 Task: Add an event with the title Second Conference: Leadership Summit, date '2023/12/08', time 8:30 AM to 10:30 AMand add a description: Welcome to our Team Collaboration Training Session, an interactive and engaging workshop designed to enhance teamwork, foster effective communication, and optimize collaboration within your organization. This training session aims to equip participants with the knowledge, skills, and strategies necessary to create a collaborative work environment that drives innovation, productivity, and overall team success., put the event into Blue category . Add location for the event as: Rio de Janeiro, Brazil, logged in from the account softage.7@softage.netand send the event invitation to softage.8@softage.net and softage.9@softage.net. Set a reminder for the event 5 minutes before
Action: Mouse moved to (83, 102)
Screenshot: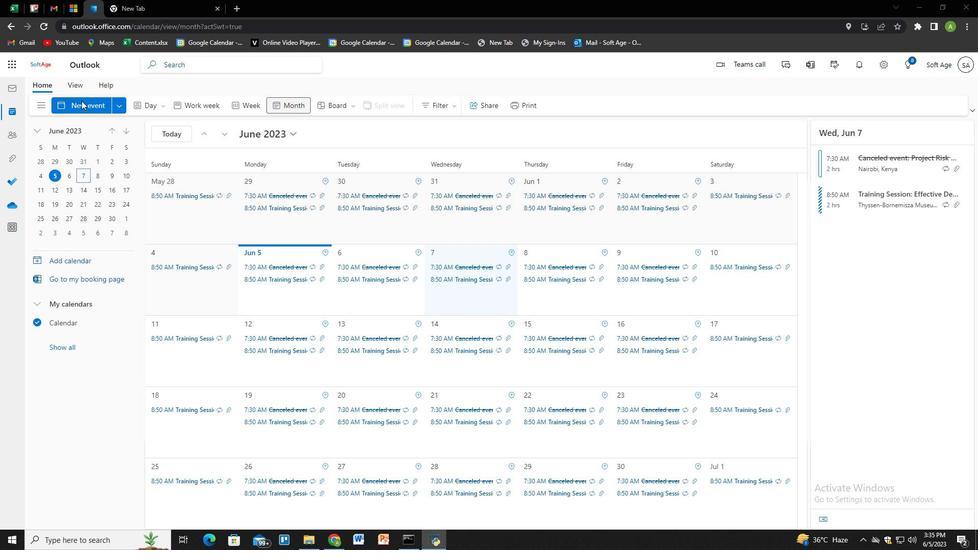 
Action: Mouse pressed left at (83, 102)
Screenshot: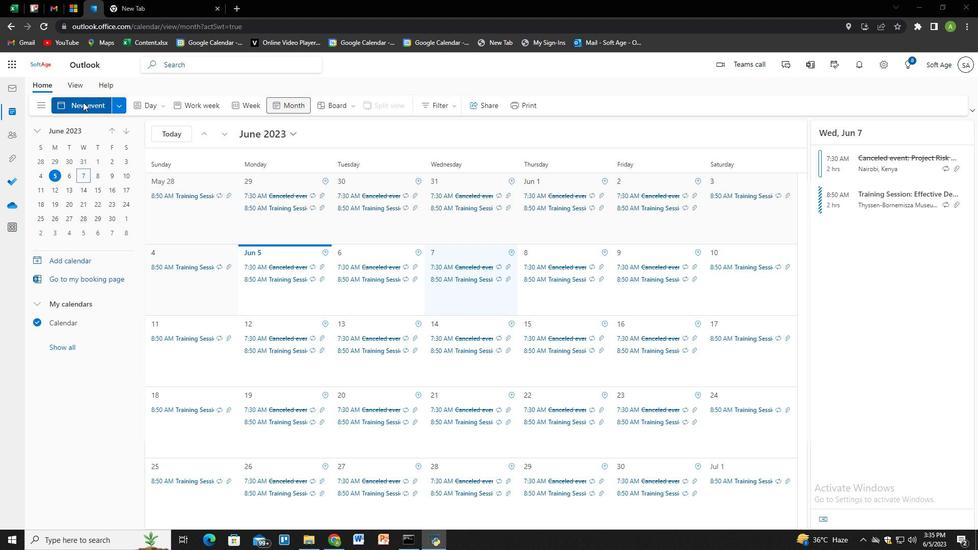 
Action: Mouse moved to (285, 180)
Screenshot: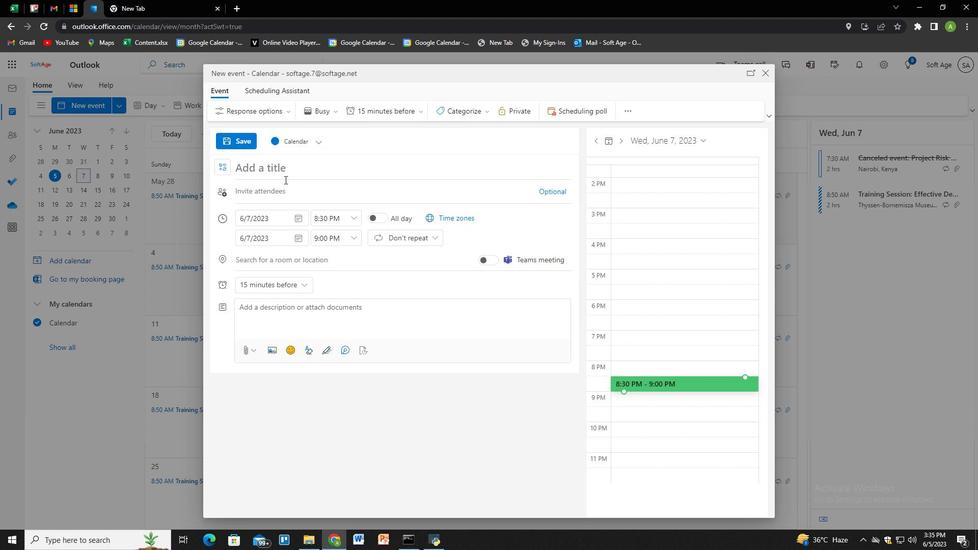 
Action: Key pressed <Key.shift>Se
Screenshot: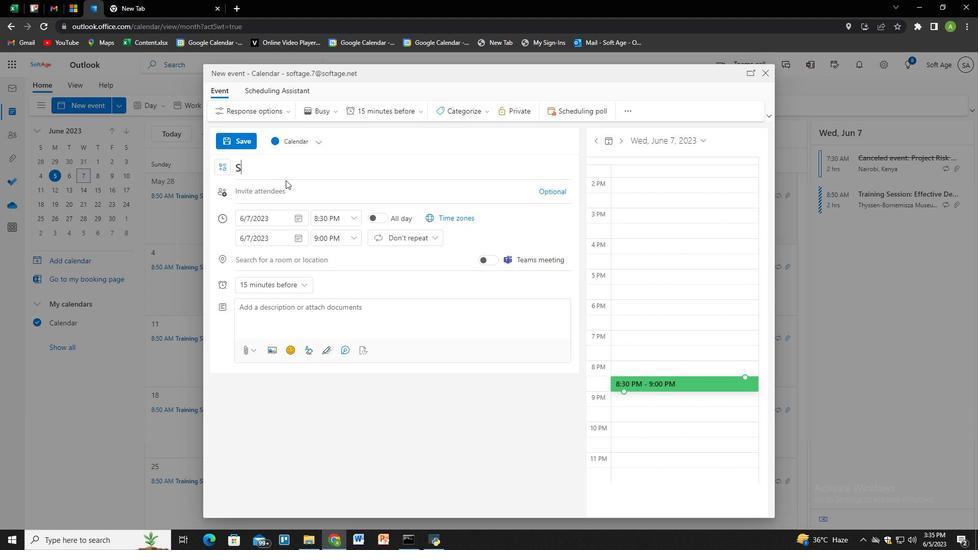 
Action: Mouse moved to (286, 180)
Screenshot: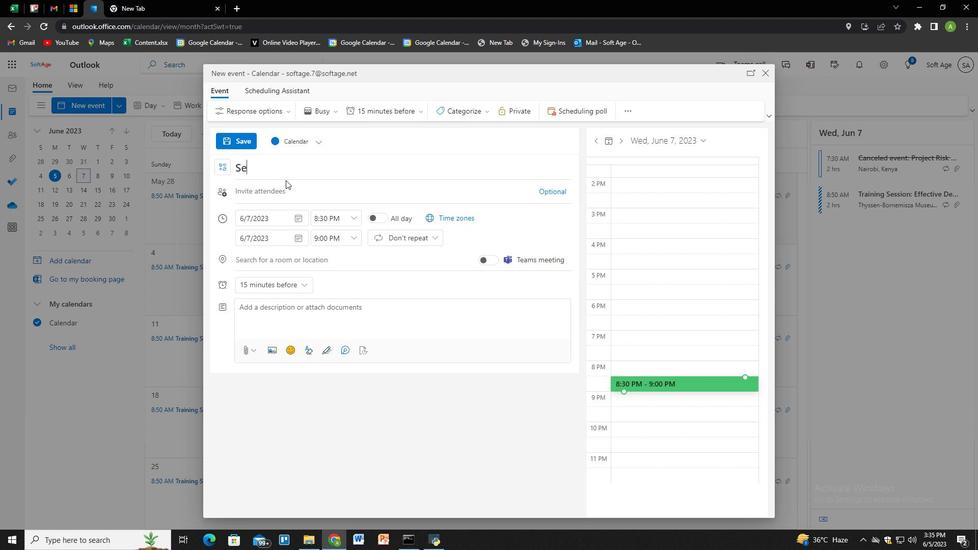 
Action: Key pressed cond<Key.space><Key.shift>Conference<Key.space><Key.shift>Leadership<Key.space><Key.shift>Summit
Screenshot: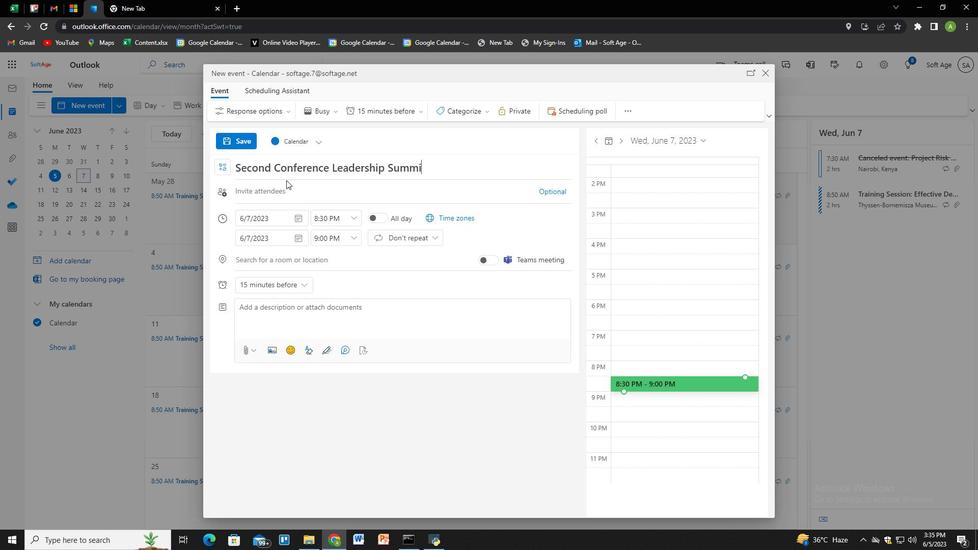 
Action: Mouse moved to (299, 218)
Screenshot: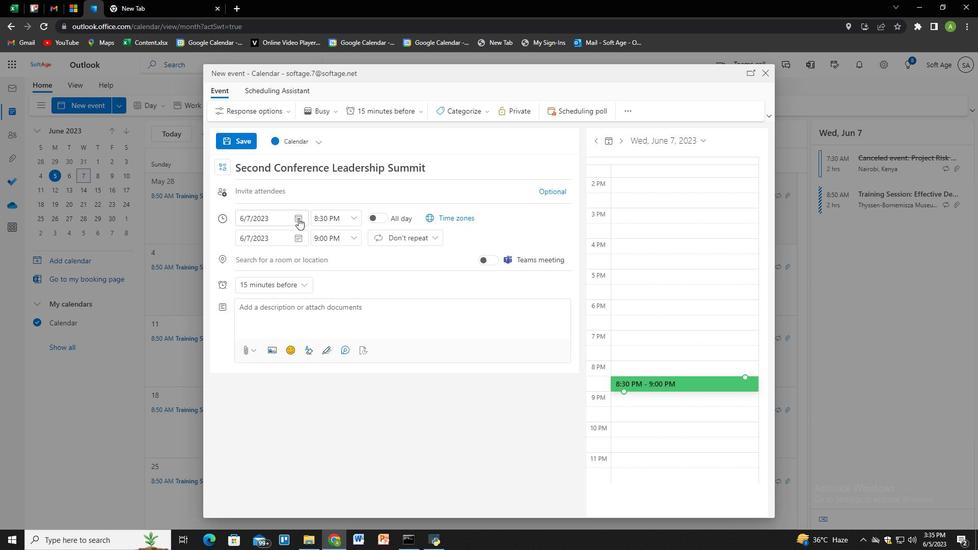 
Action: Mouse pressed left at (299, 218)
Screenshot: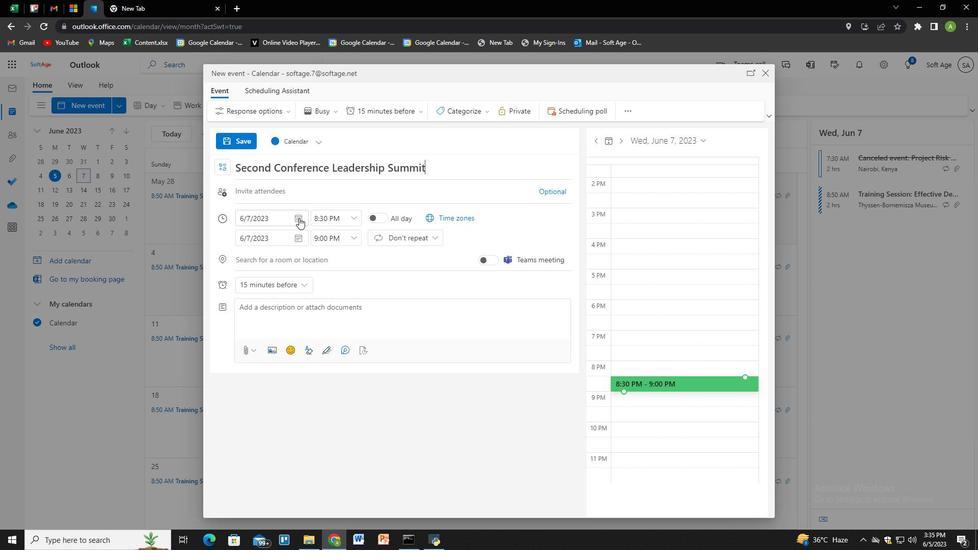 
Action: Mouse moved to (338, 240)
Screenshot: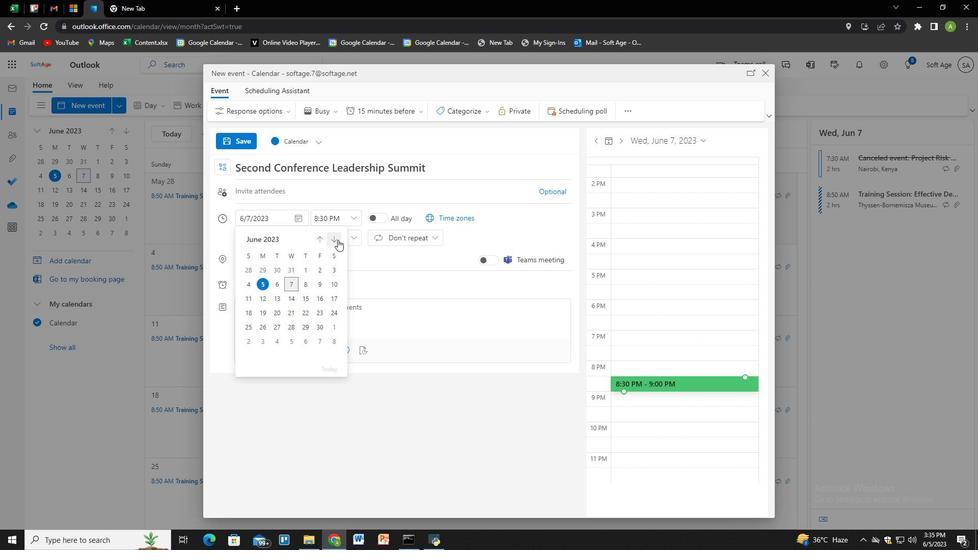 
Action: Mouse pressed left at (338, 240)
Screenshot: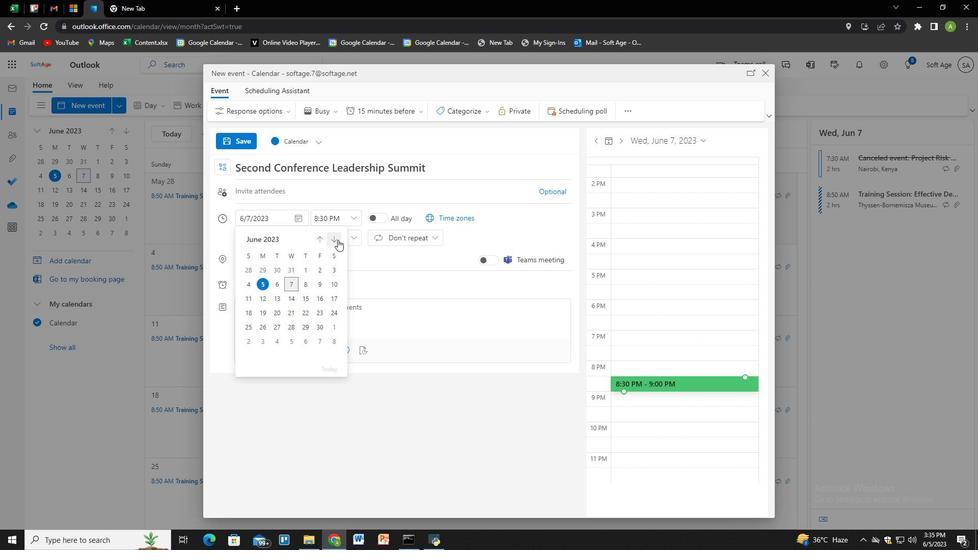 
Action: Mouse pressed left at (338, 240)
Screenshot: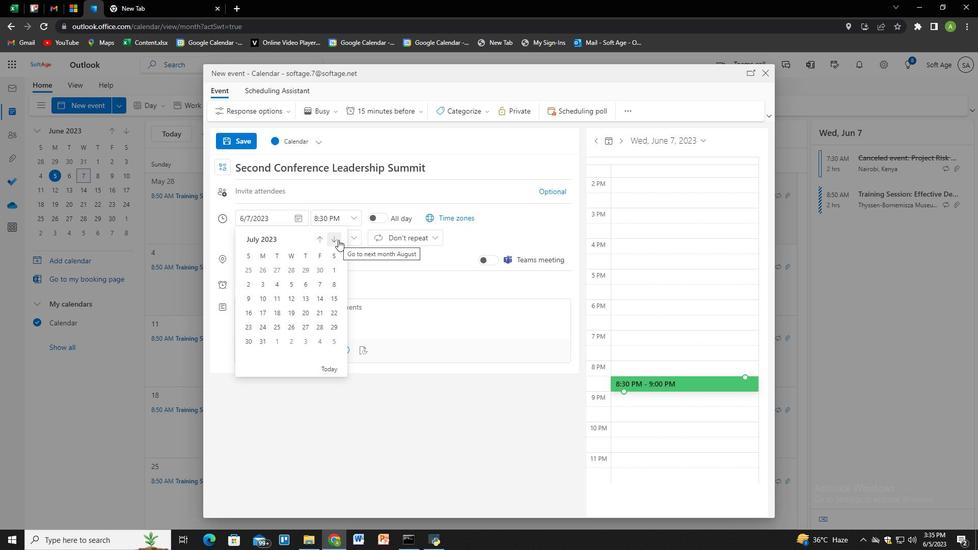 
Action: Mouse pressed left at (338, 240)
Screenshot: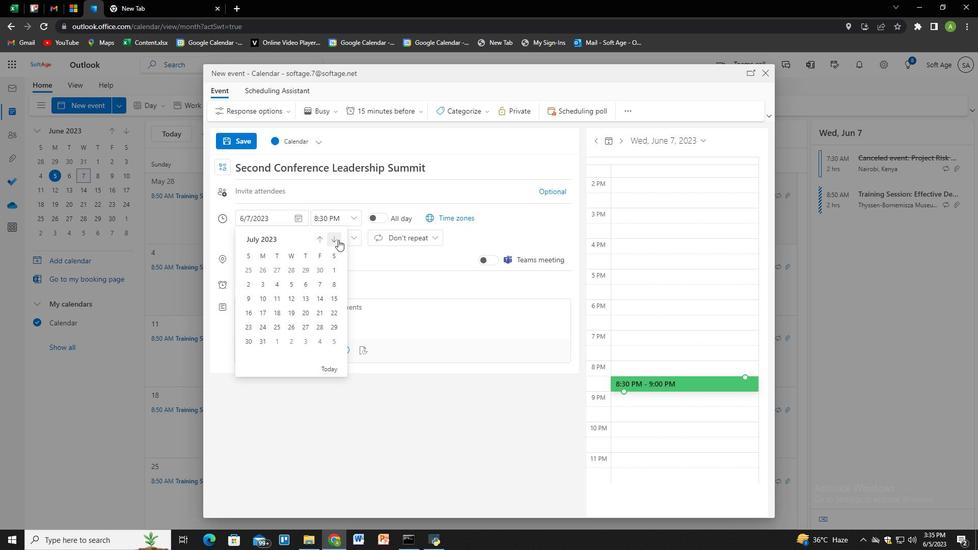 
Action: Mouse pressed left at (338, 240)
Screenshot: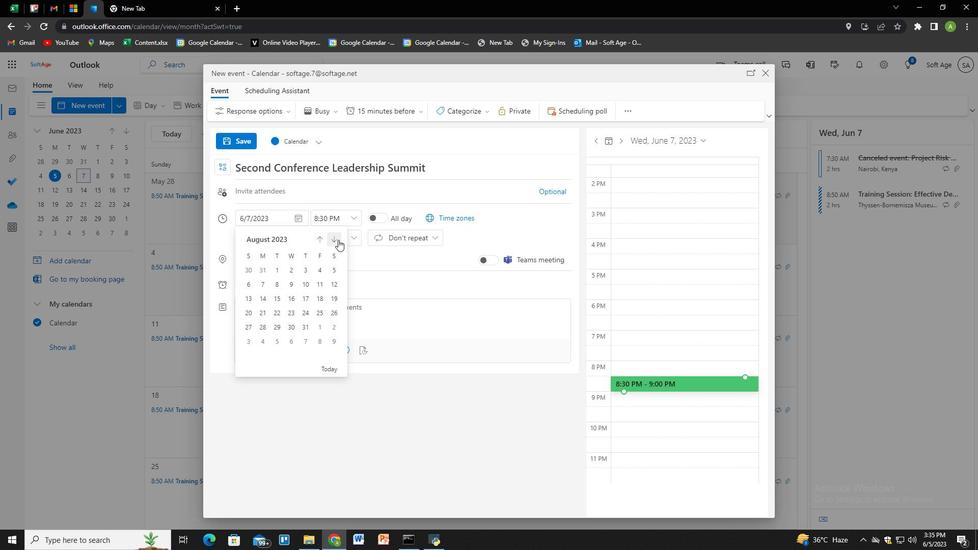 
Action: Mouse pressed left at (338, 240)
Screenshot: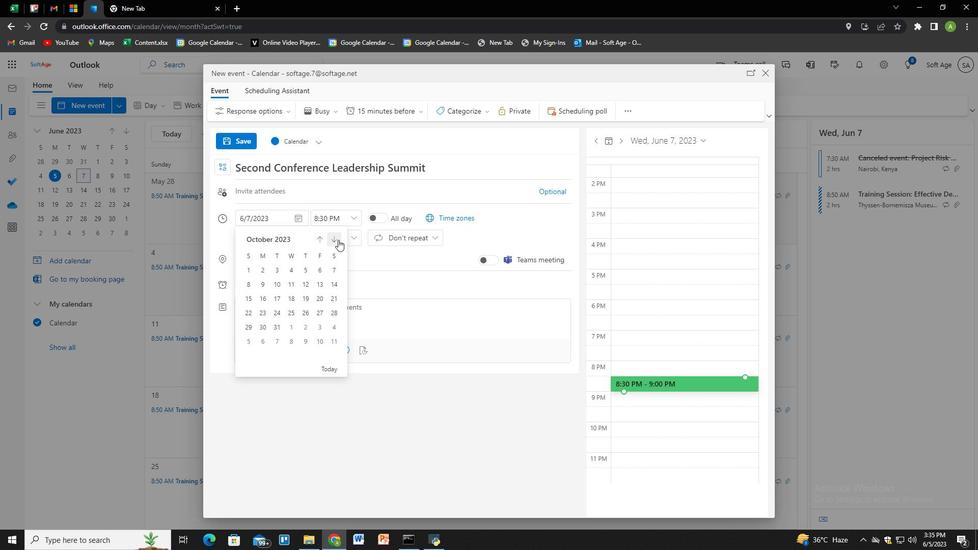 
Action: Mouse pressed left at (338, 240)
Screenshot: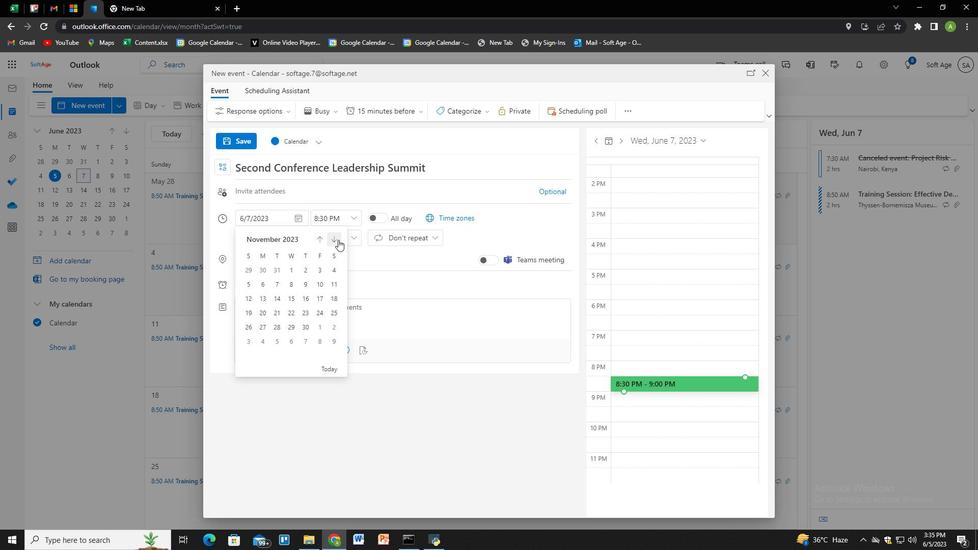 
Action: Mouse moved to (319, 284)
Screenshot: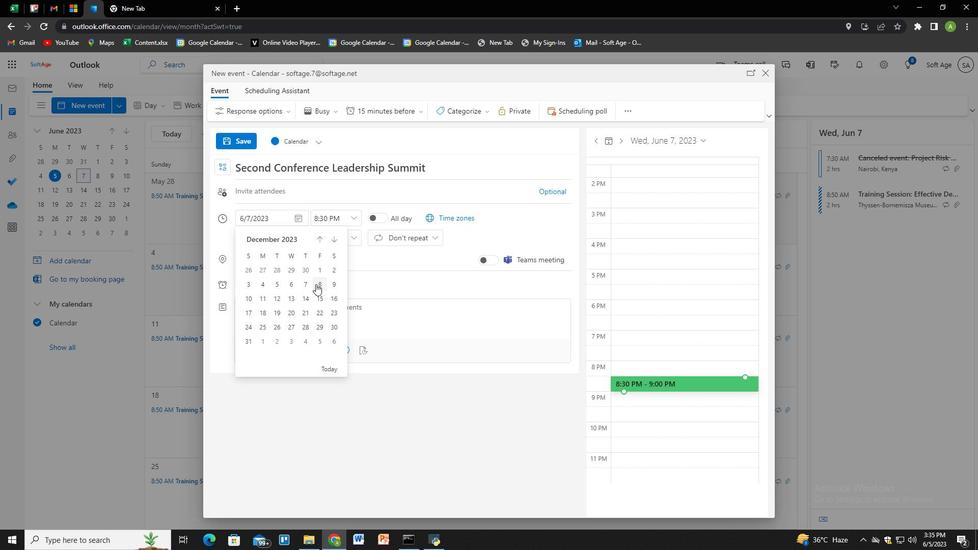 
Action: Mouse pressed left at (319, 284)
Screenshot: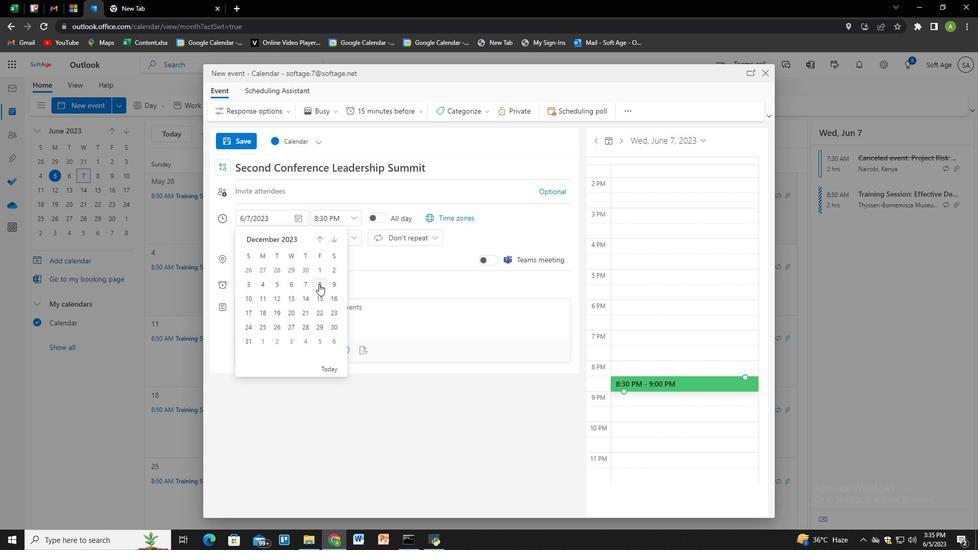 
Action: Mouse moved to (326, 221)
Screenshot: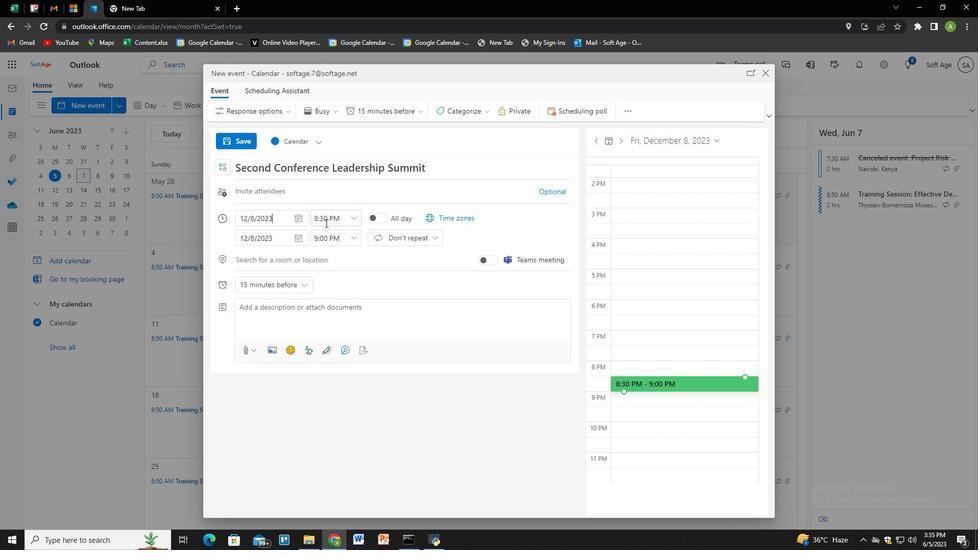 
Action: Mouse pressed left at (326, 221)
Screenshot: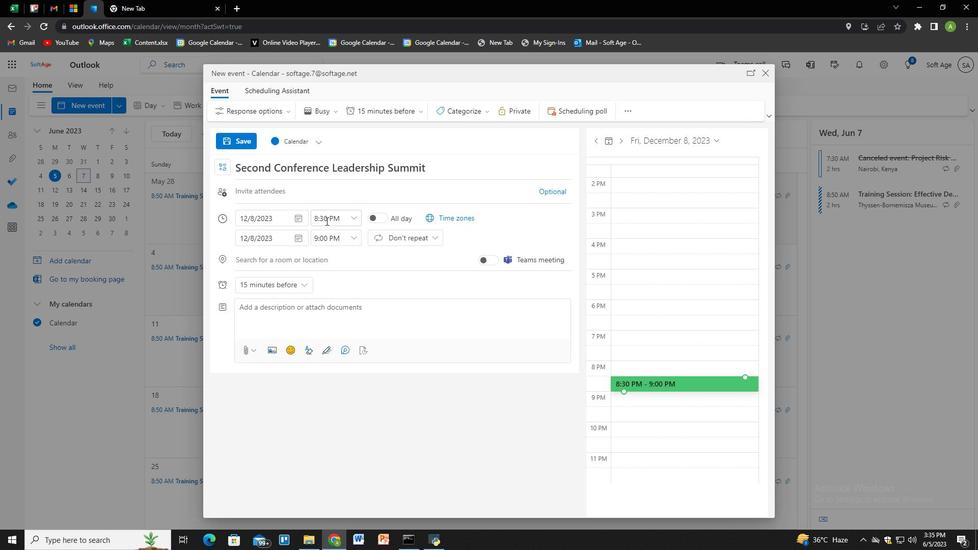 
Action: Key pressed 8<Key.shift_r>:30<Key.space><Key.shift>AMM
Screenshot: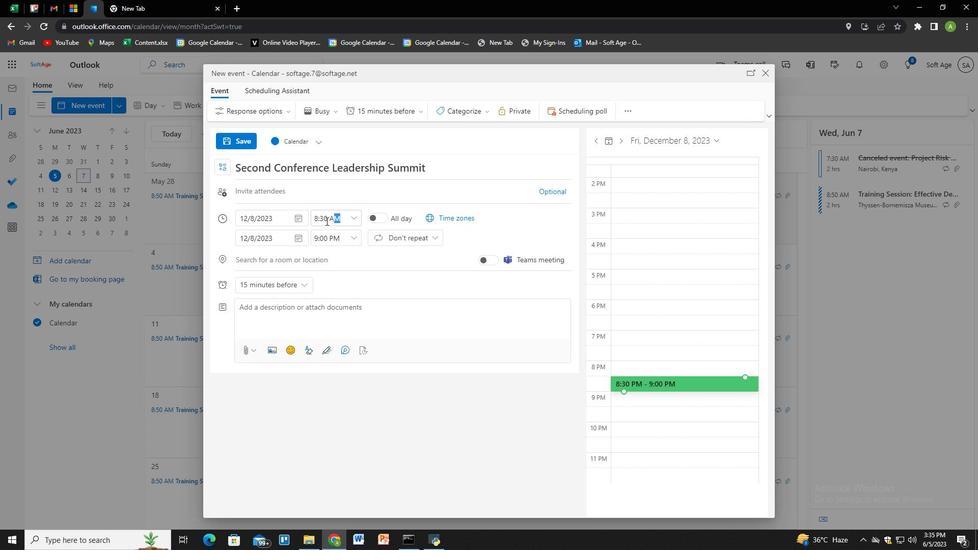
Action: Mouse moved to (325, 237)
Screenshot: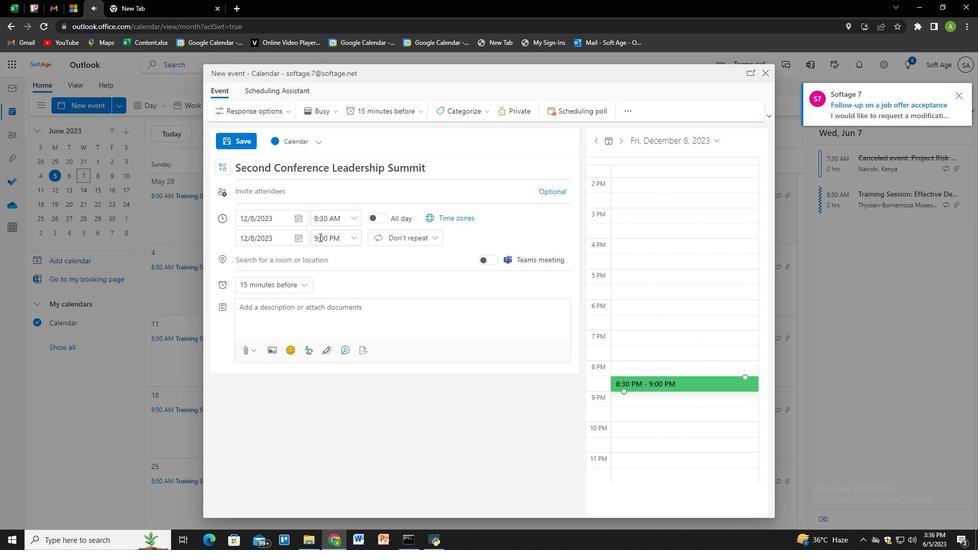 
Action: Mouse pressed left at (325, 237)
Screenshot: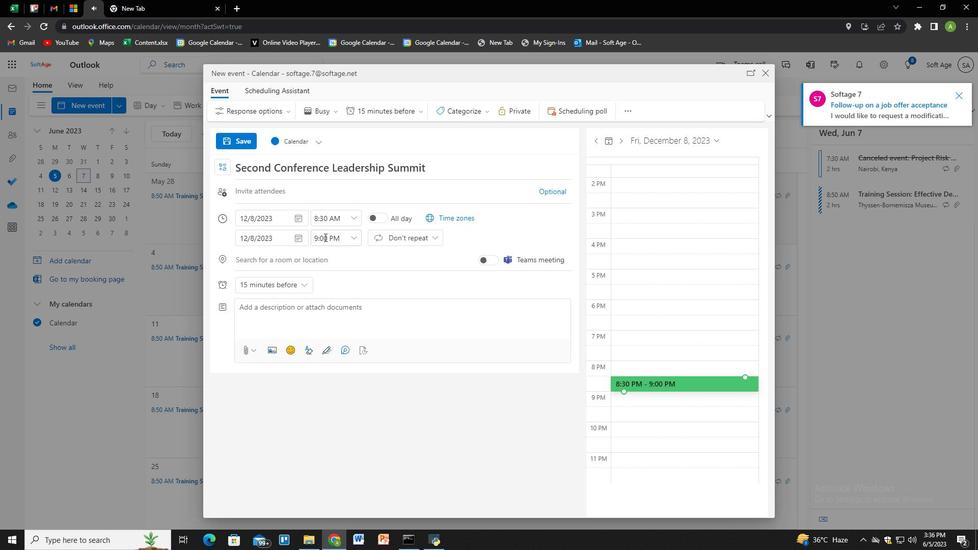 
Action: Key pressed 10<Key.shift_r>:30<Key.space><Key.shift>AMM
Screenshot: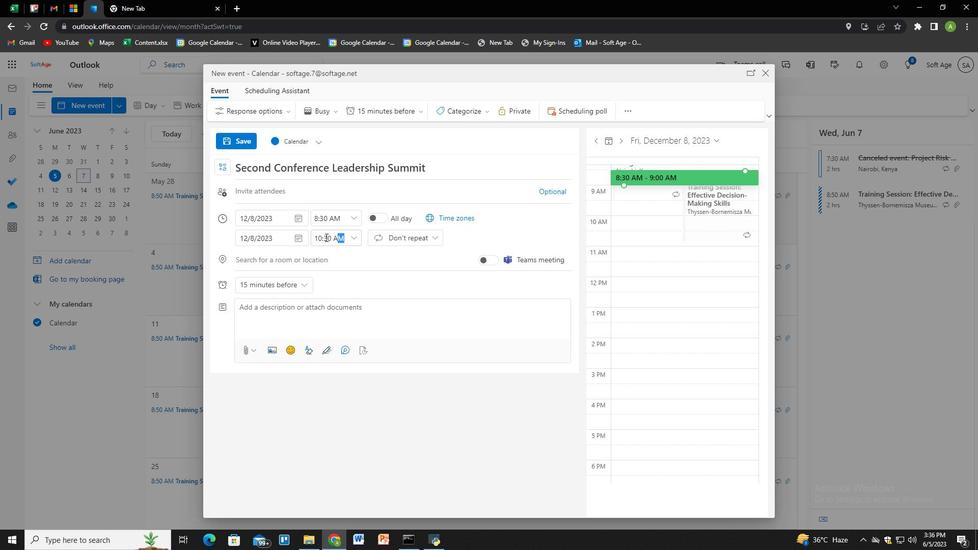 
Action: Mouse moved to (341, 259)
Screenshot: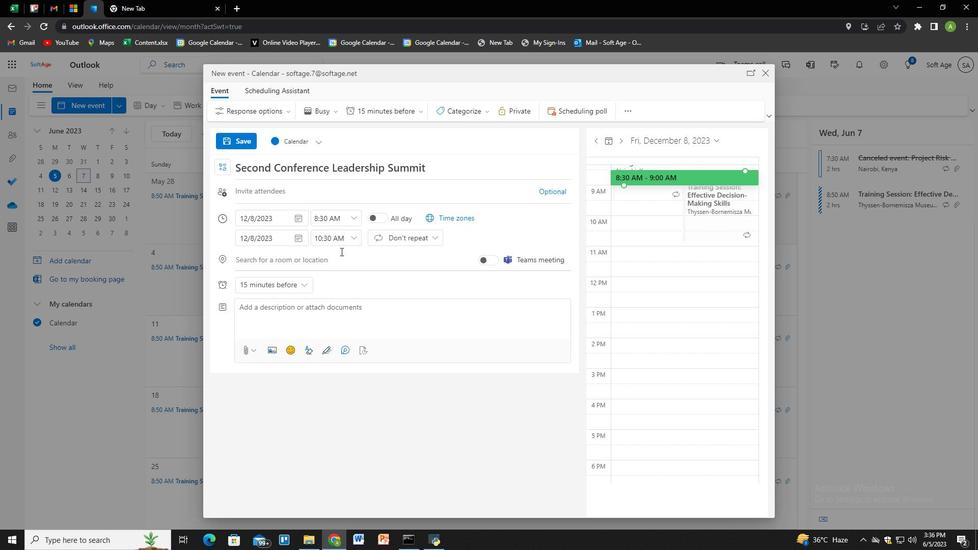 
Action: Mouse pressed left at (341, 259)
Screenshot: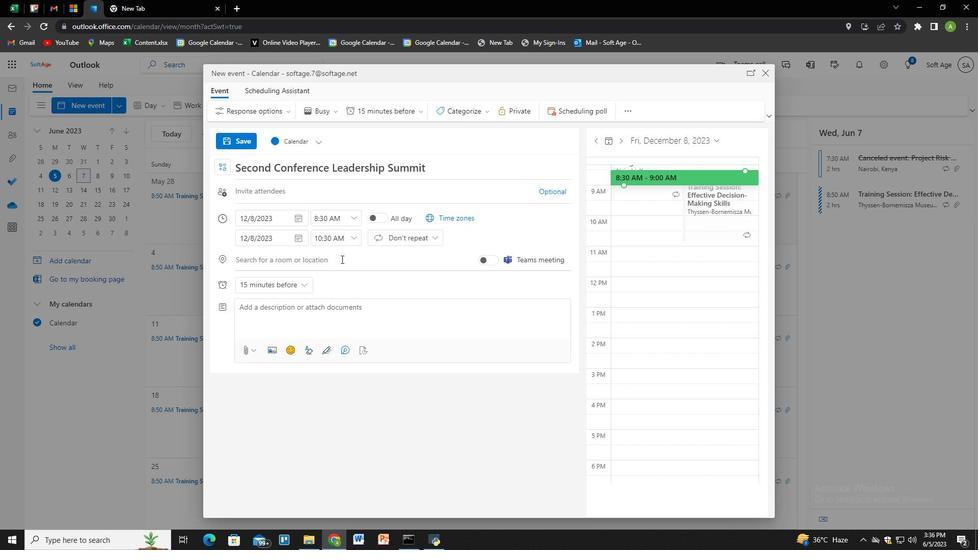 
Action: Mouse moved to (345, 323)
Screenshot: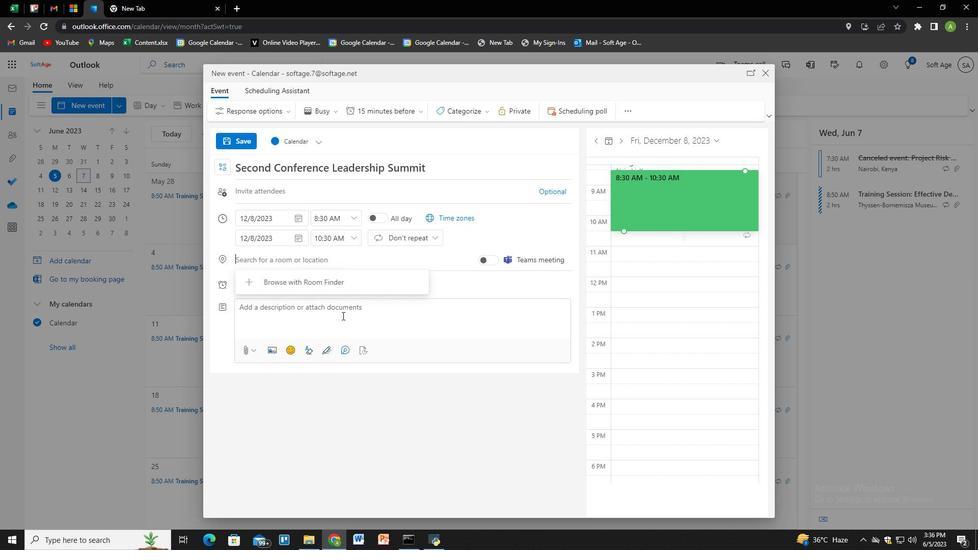 
Action: Mouse pressed left at (345, 323)
Screenshot: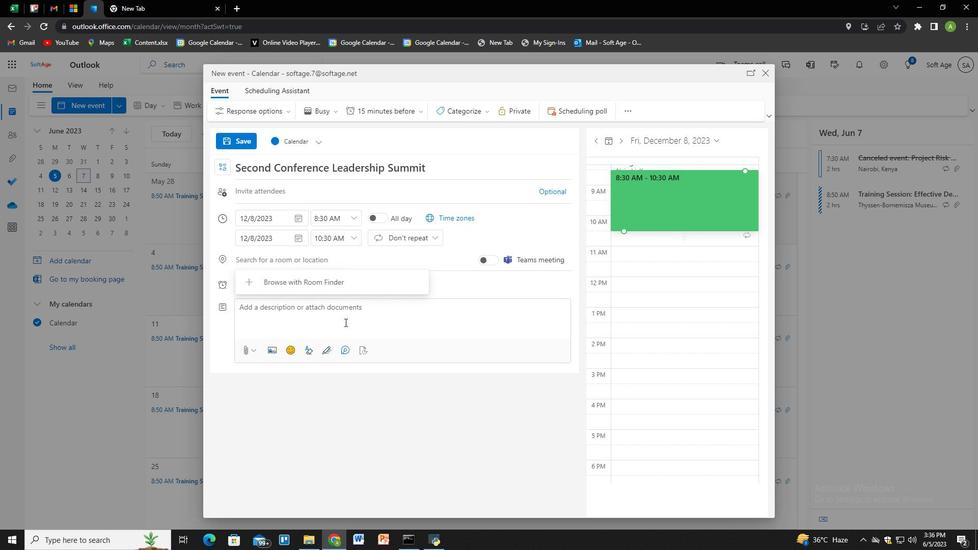 
Action: Key pressed <Key.shift>Welcome<Key.space>to<Key.space>our<Key.space><Key.shift>Team<Key.space><Key.shift>Collaboration<Key.space><Key.shift>Training<Key.space><Key.shift>Session,<Key.space>an<Key.space>interactive<Key.space>and<Key.space>engaging<Key.space>workshop<Key.space>designed<Key.space>f<Key.backspace>to<Key.space>enhance<Key.space>teamwork,<Key.space>foster<Key.space>effective<Key.space>communication,<Key.space>and<Key.space>optimize<Key.space>collaboration<Key.space>within<Key.space>your<Key.space>organization.<Key.space><Key.shift>This<Key.space>training<Key.space>session<Key.space>aims<Key.space>to<Key.space>equip<Key.space>participants<Key.space>with<Key.space>the<Key.space>knowled<Key.backspace>dge,<Key.space>skills,<Key.space>and<Key.space>strategies<Key.space>necce<Key.backspace><Key.backspace>essary<Key.space>to<Key.space>create<Key.space>a<Key.space>collaborative<Key.space>work<Key.space>envirom<Key.backspace>nemnt<Key.backspace><Key.backspace>ent<Key.space>that<Key.backspace><Key.backspace><Key.backspace><Key.backspace><Key.backspace><Key.backspace><Key.backspace><Key.backspace><Key.backspace><Key.backspace>ment<Key.space>that<Key.space>de<Key.backspace>rives<Key.space>innoca<Key.backspace><Key.backspace>vation,<Key.space>productivity,<Key.space>nd<Key.backspace><Key.backspace>and<Key.space>overall<Key.space>team<Key.space>success.
Screenshot: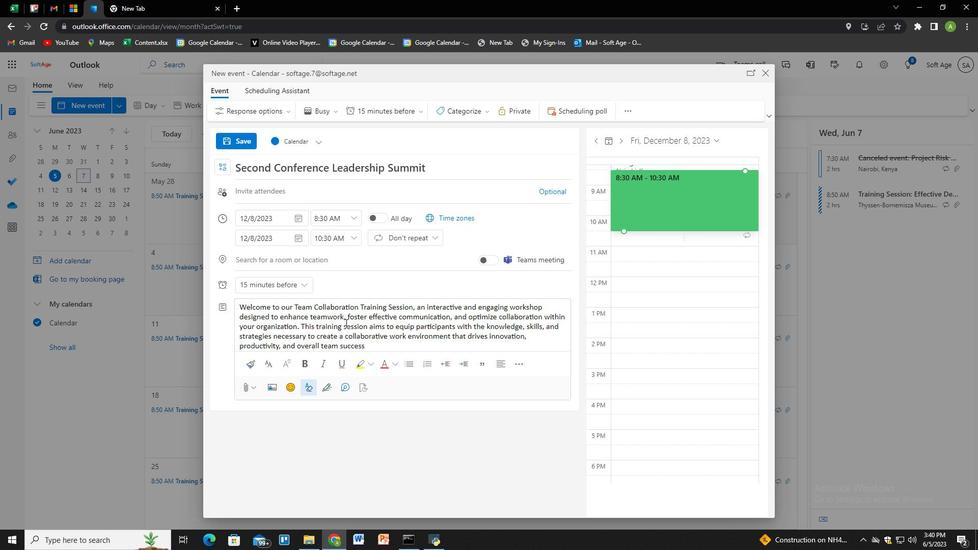 
Action: Mouse moved to (467, 111)
Screenshot: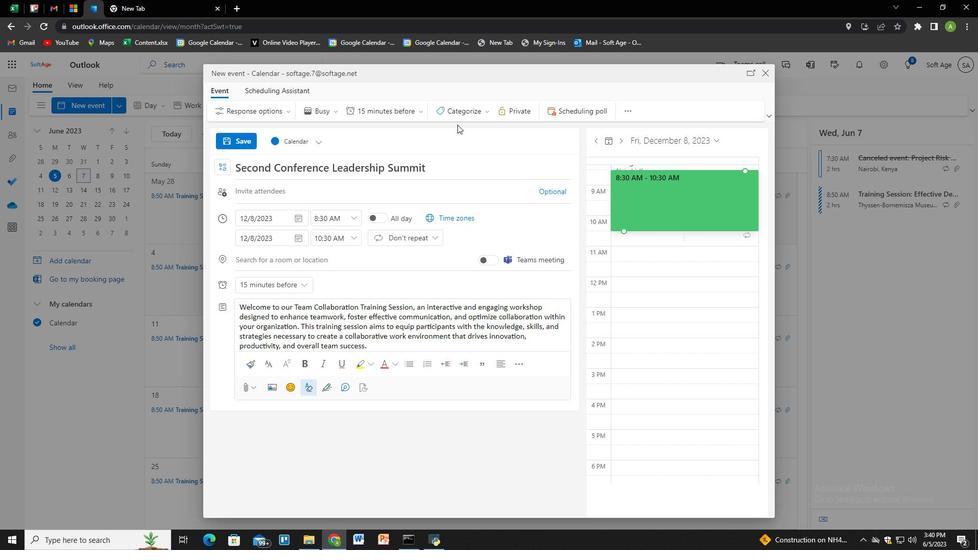 
Action: Mouse pressed left at (467, 111)
Screenshot: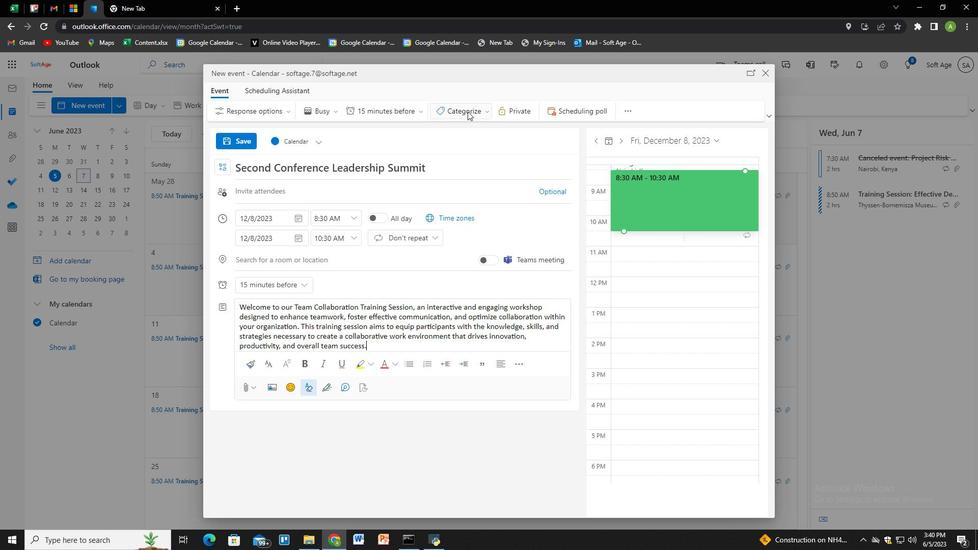 
Action: Mouse moved to (463, 133)
Screenshot: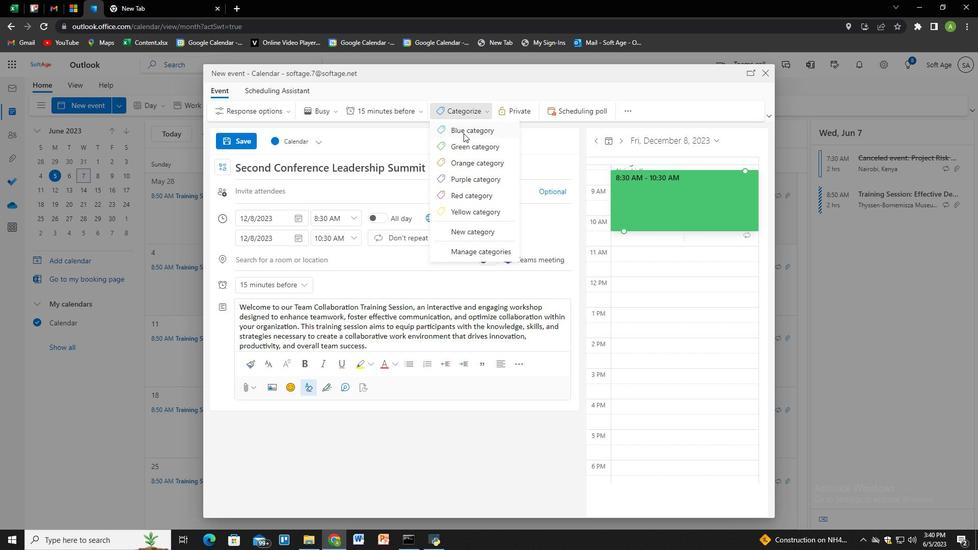 
Action: Mouse pressed left at (463, 133)
Screenshot: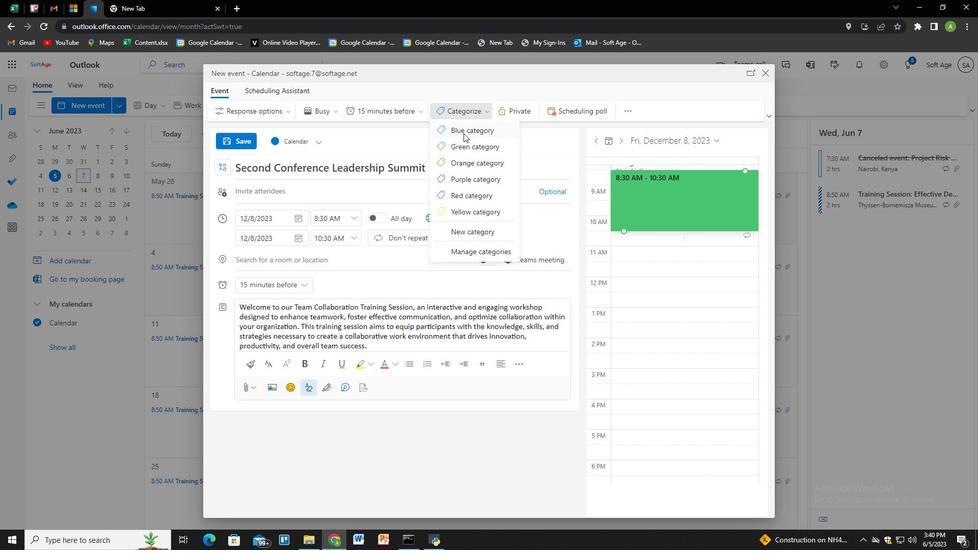 
Action: Mouse moved to (381, 346)
Screenshot: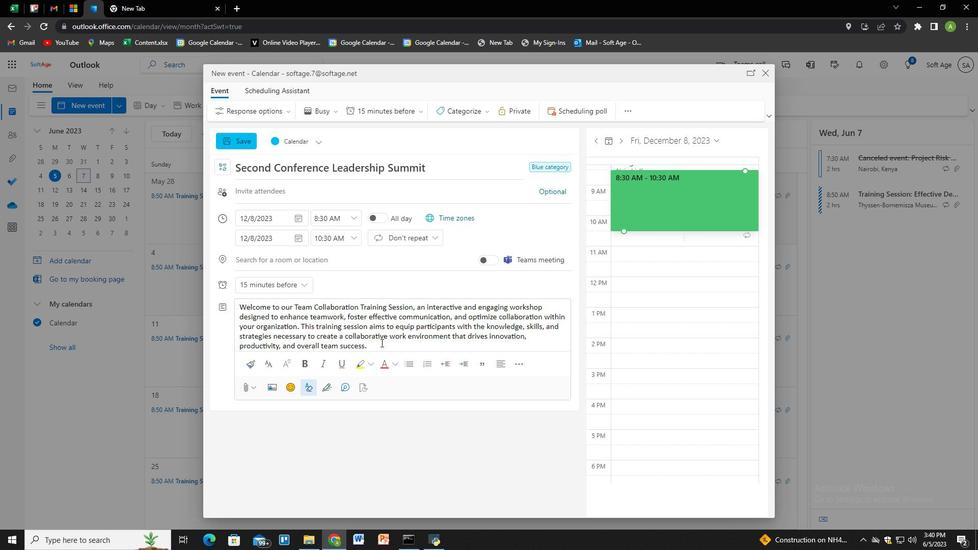 
Action: Mouse pressed left at (381, 346)
Screenshot: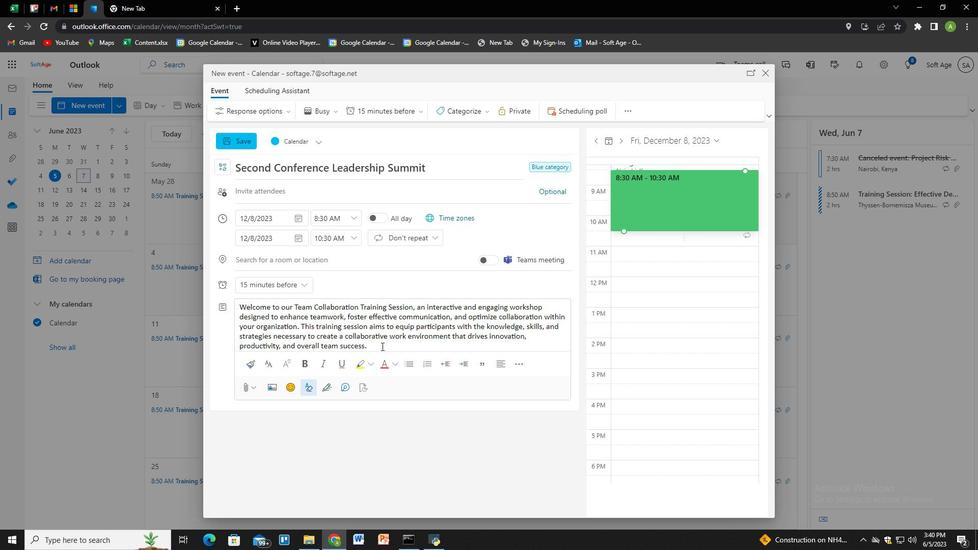 
Action: Mouse moved to (314, 192)
Screenshot: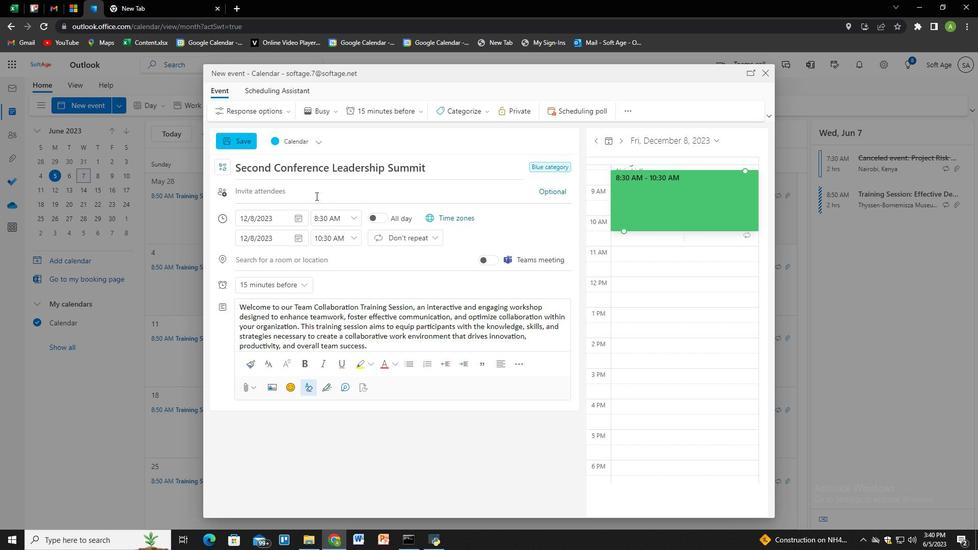 
Action: Mouse pressed left at (314, 192)
Screenshot: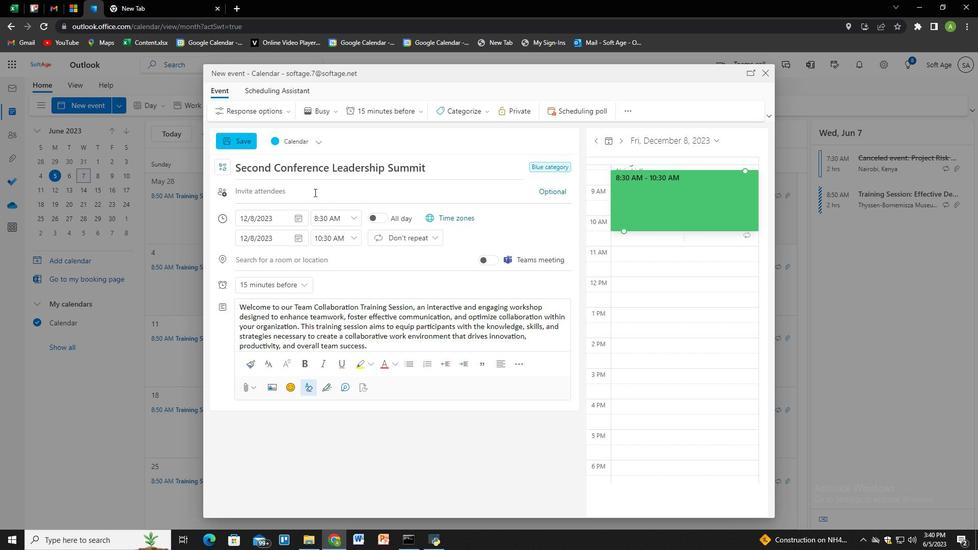 
Action: Key pressed softage8<Key.backspace>.8<Key.shift>@softage.net<Key.enter>softage.9<Key.shift>@softage.net<Key.enter>
Screenshot: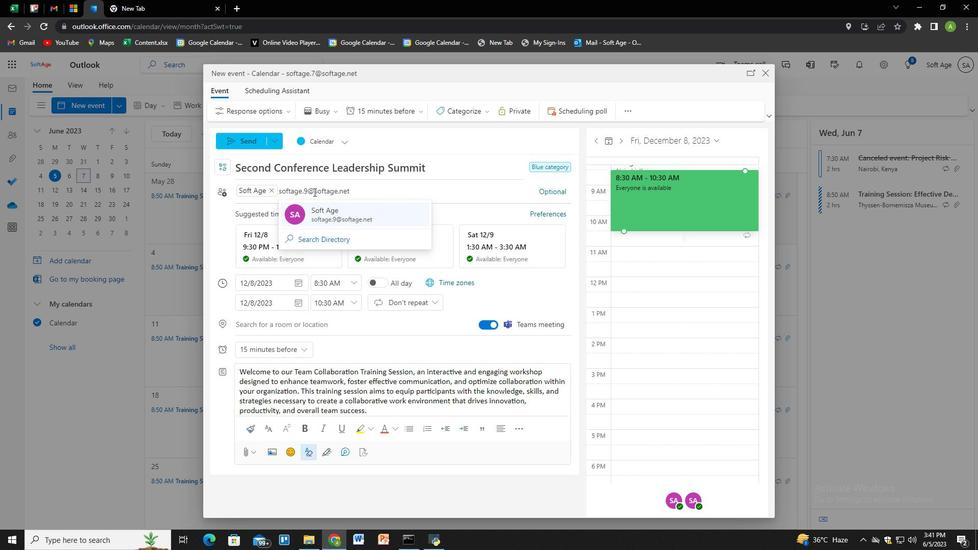 
Action: Mouse moved to (410, 115)
Screenshot: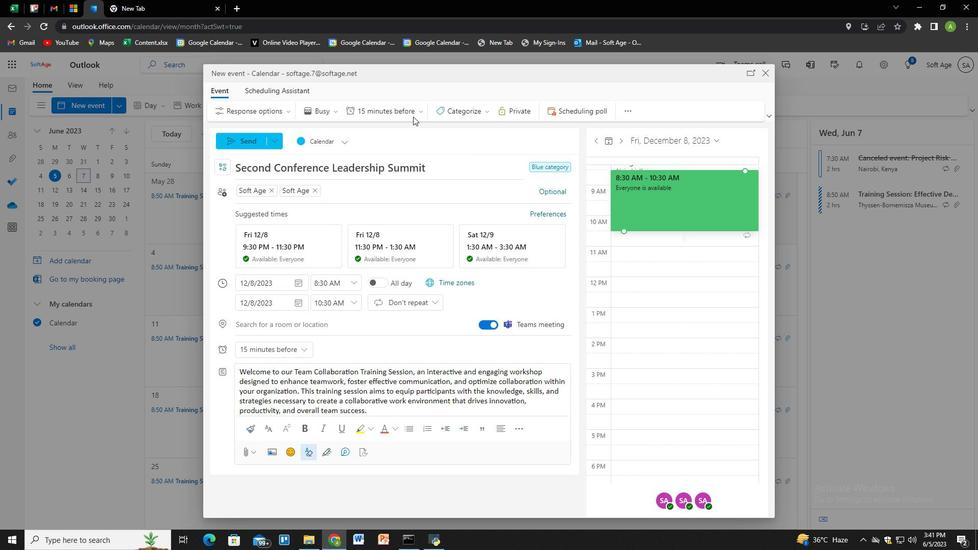 
Action: Mouse pressed left at (410, 115)
Screenshot: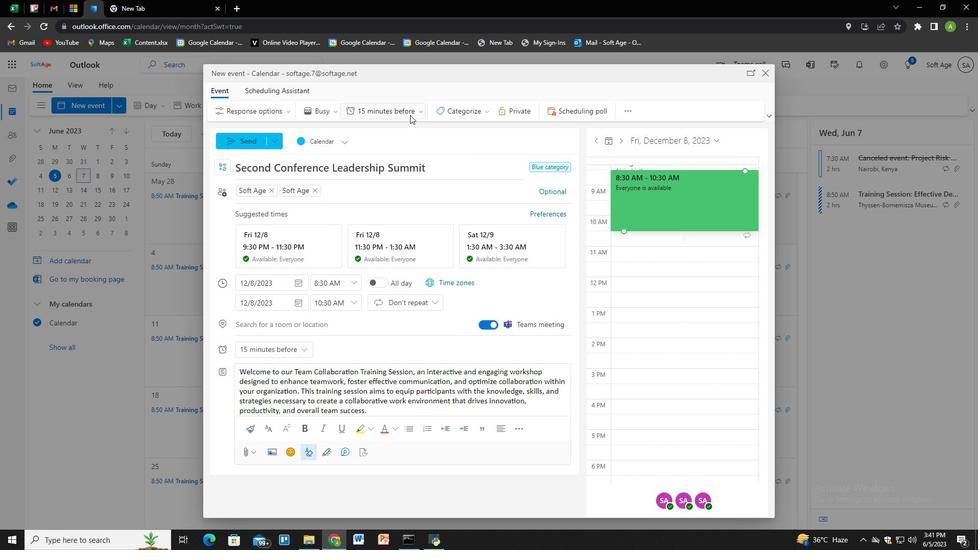 
Action: Mouse moved to (386, 170)
Screenshot: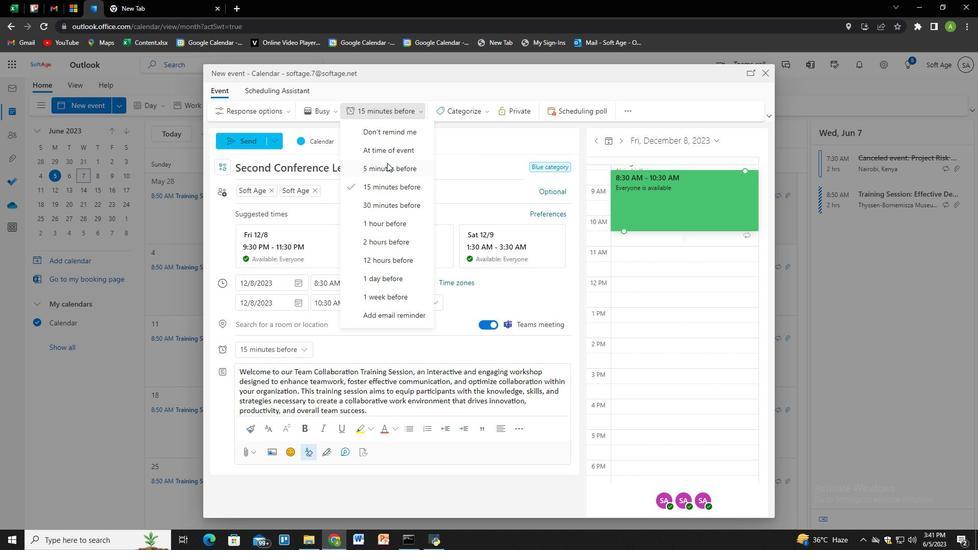 
Action: Mouse pressed left at (386, 170)
Screenshot: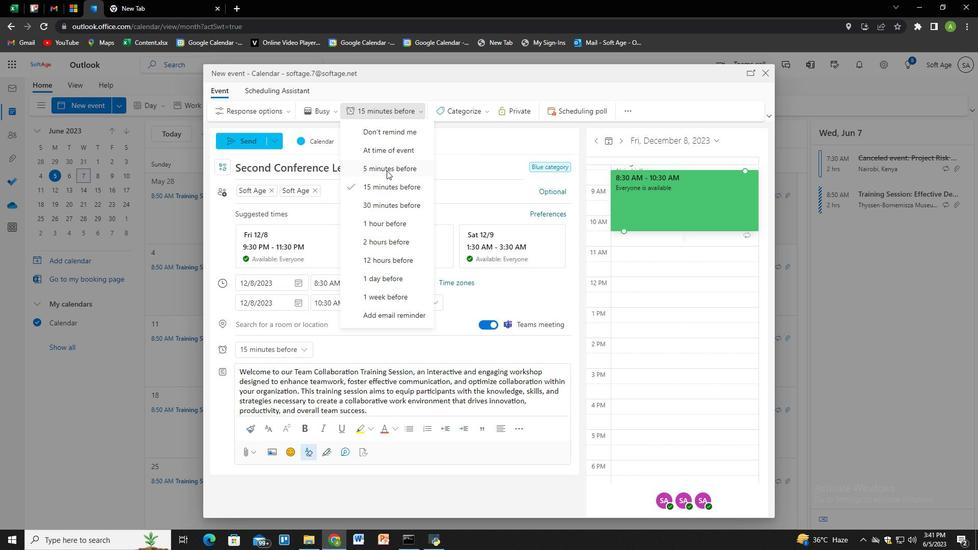 
Action: Mouse moved to (366, 194)
Screenshot: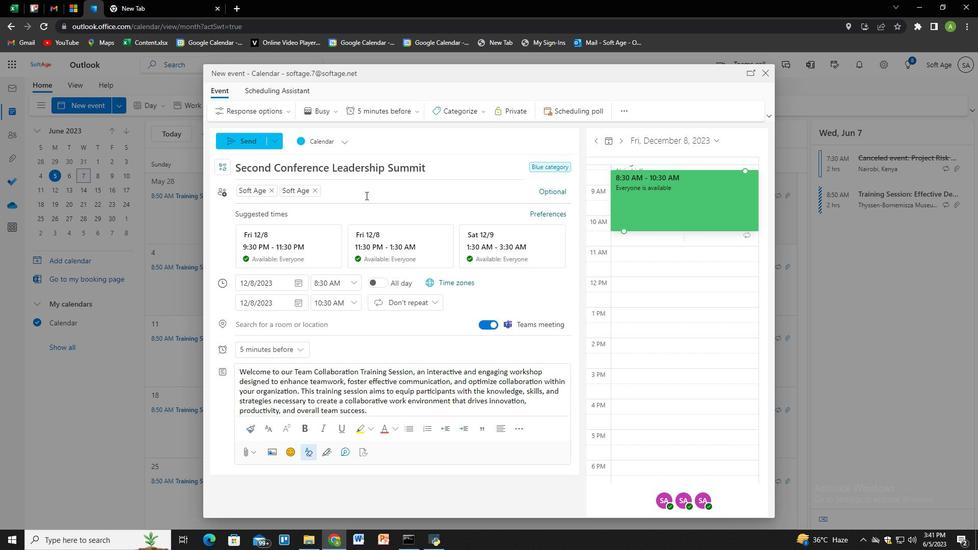 
Action: Mouse pressed left at (366, 194)
Screenshot: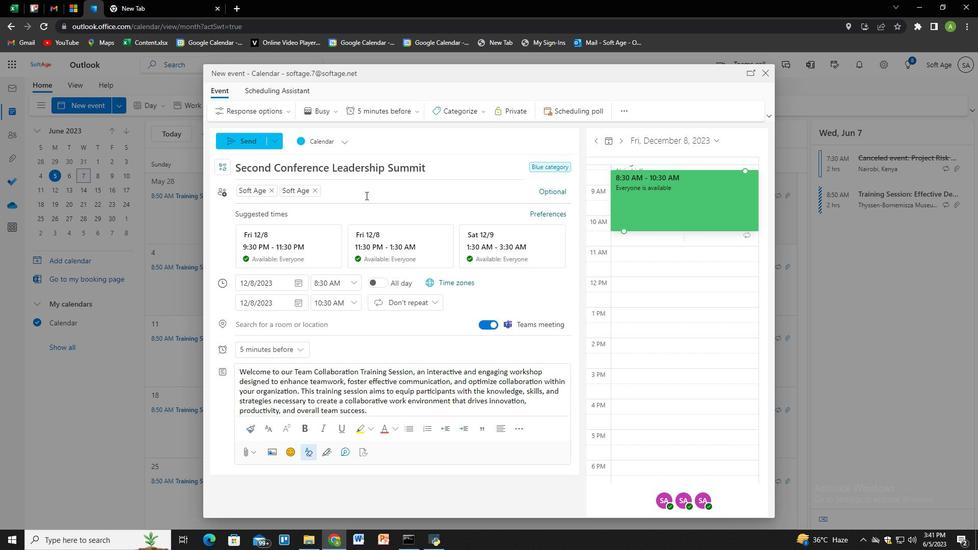 
Action: Mouse moved to (239, 144)
Screenshot: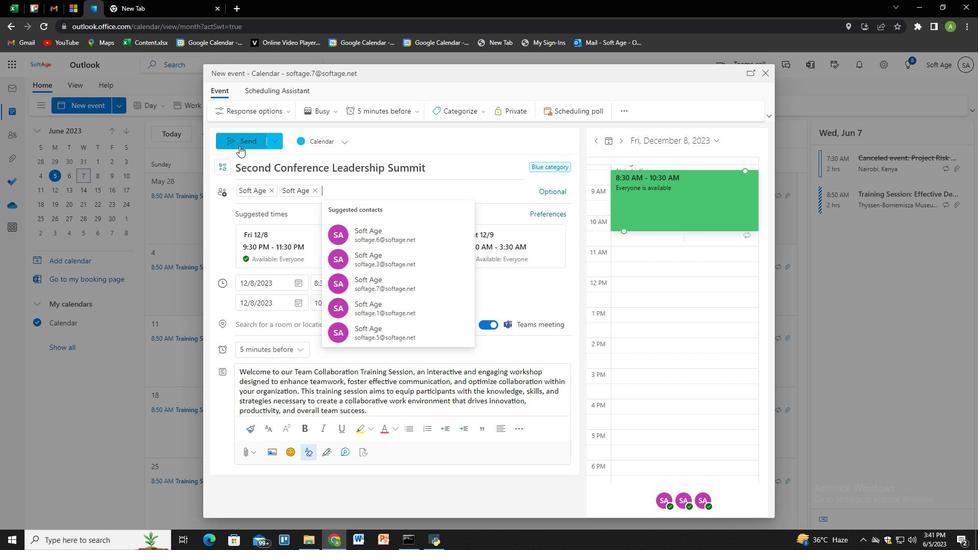 
Action: Mouse pressed left at (239, 144)
Screenshot: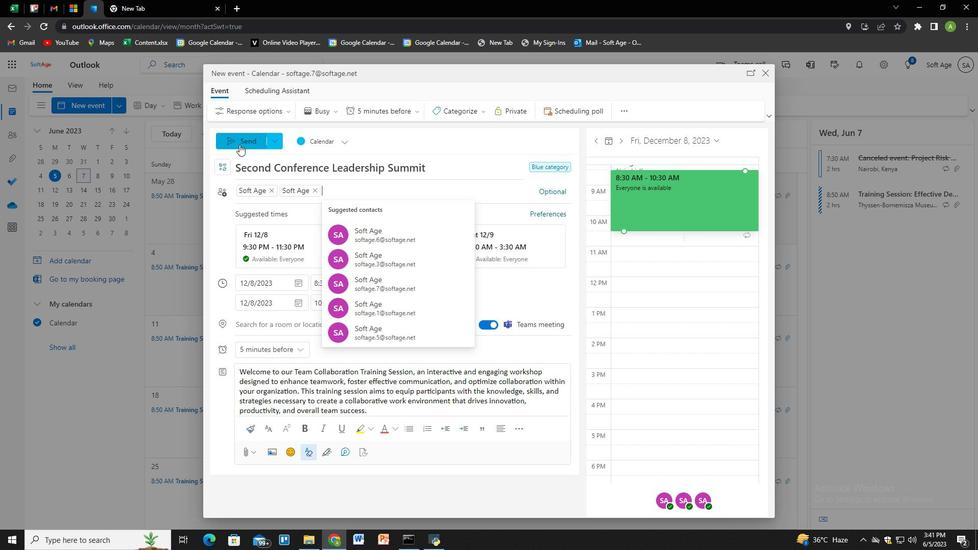 
Action: Mouse moved to (339, 219)
Screenshot: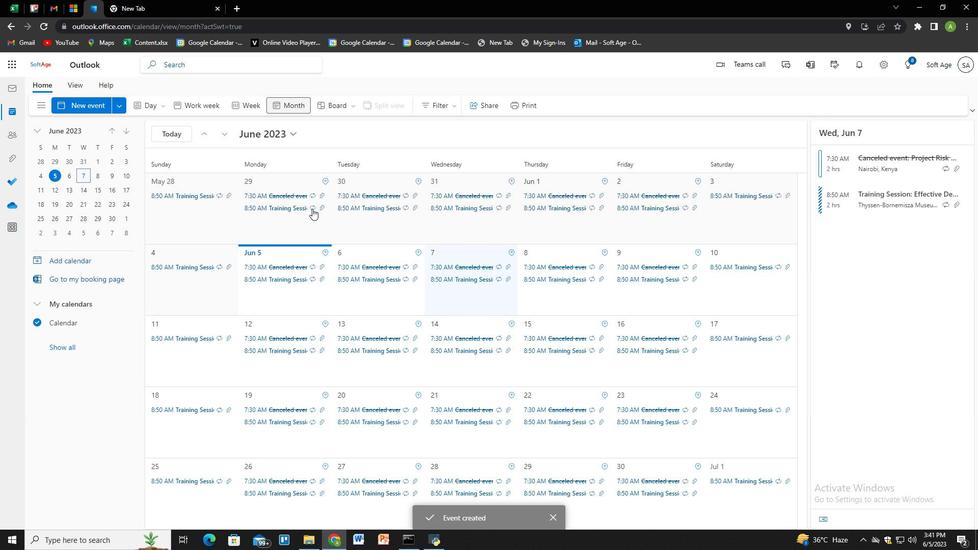 
